 Task: Set the RGB component to extract to green.
Action: Mouse moved to (98, 11)
Screenshot: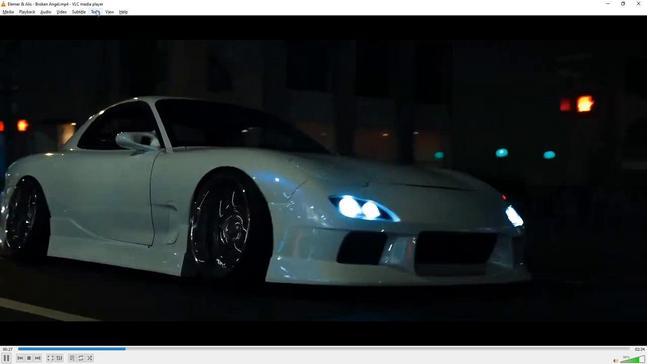 
Action: Mouse pressed left at (98, 11)
Screenshot: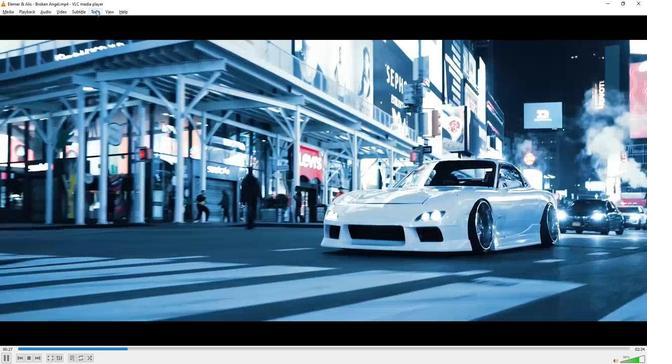 
Action: Mouse moved to (121, 90)
Screenshot: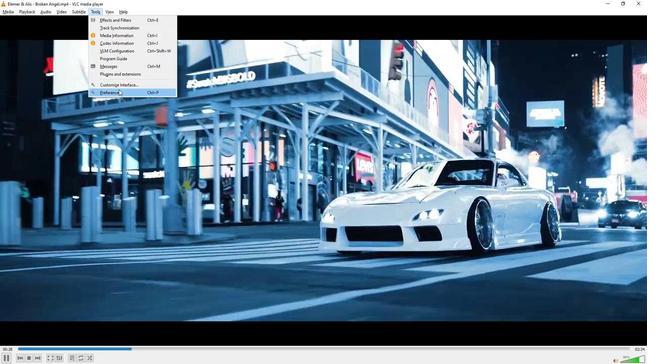 
Action: Mouse pressed left at (121, 90)
Screenshot: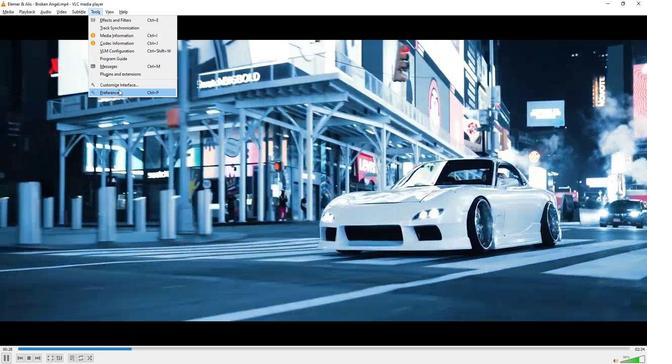 
Action: Mouse moved to (145, 287)
Screenshot: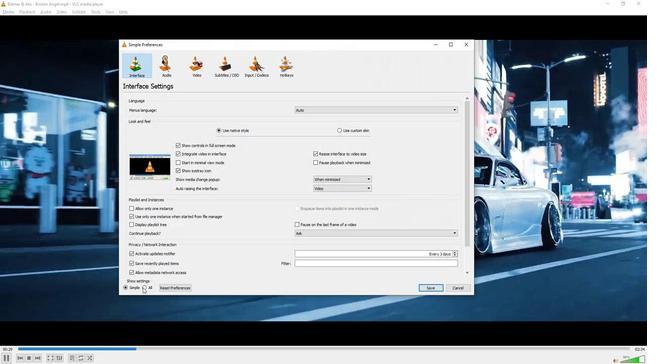 
Action: Mouse pressed left at (145, 287)
Screenshot: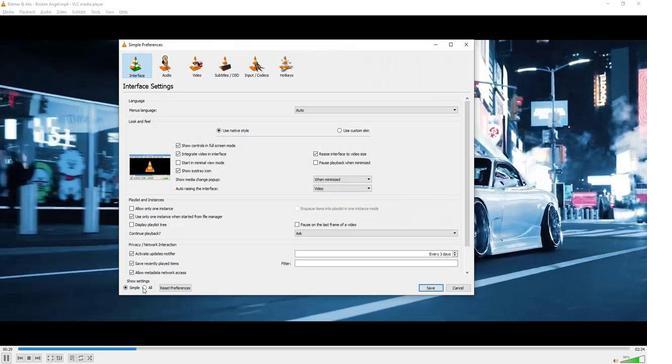 
Action: Mouse moved to (159, 227)
Screenshot: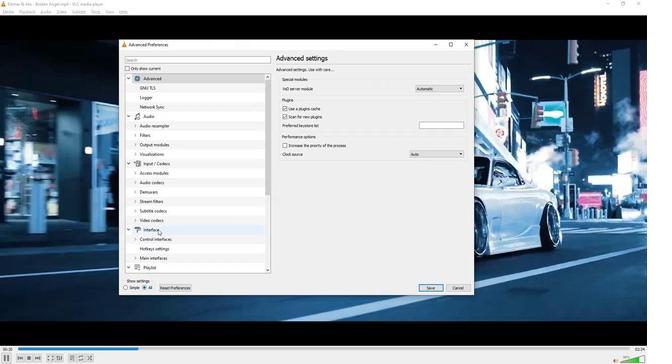 
Action: Mouse scrolled (159, 227) with delta (0, 0)
Screenshot: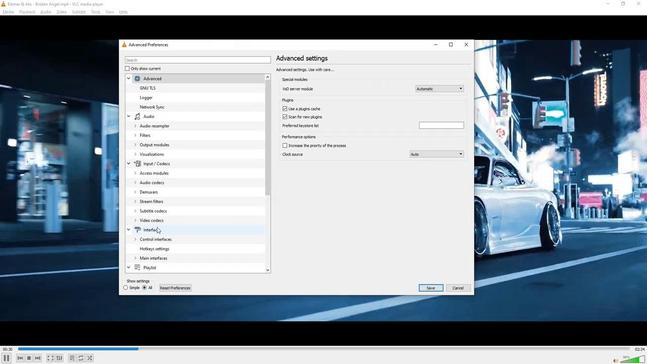 
Action: Mouse moved to (158, 227)
Screenshot: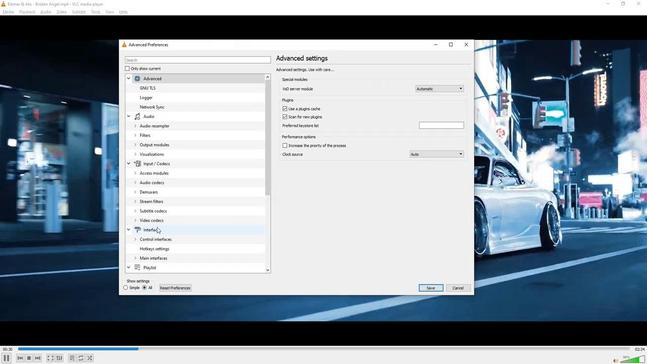 
Action: Mouse scrolled (158, 227) with delta (0, 0)
Screenshot: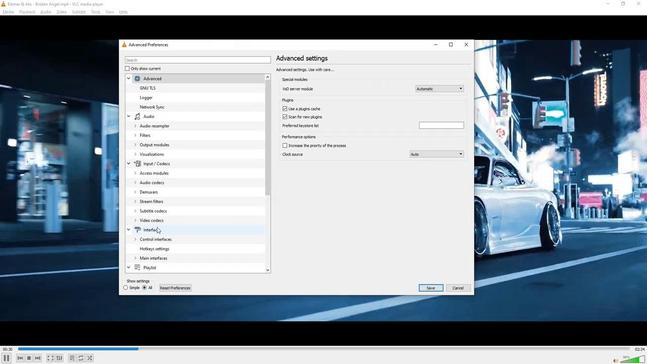 
Action: Mouse scrolled (158, 227) with delta (0, 0)
Screenshot: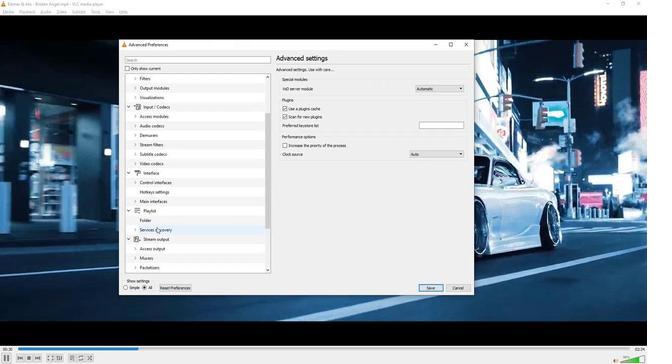 
Action: Mouse moved to (158, 227)
Screenshot: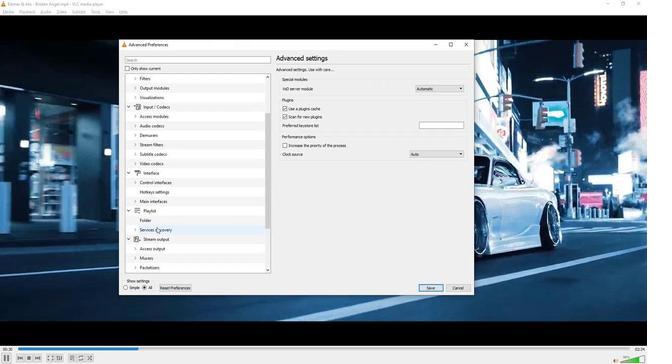 
Action: Mouse scrolled (158, 227) with delta (0, 0)
Screenshot: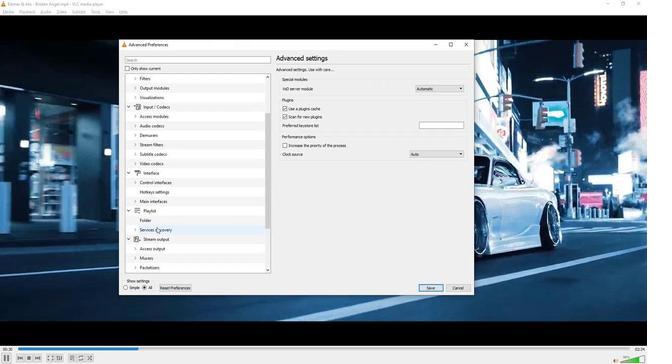 
Action: Mouse scrolled (158, 227) with delta (0, 0)
Screenshot: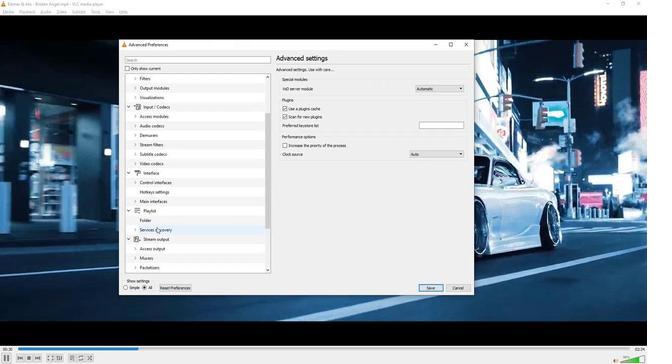 
Action: Mouse scrolled (158, 227) with delta (0, 0)
Screenshot: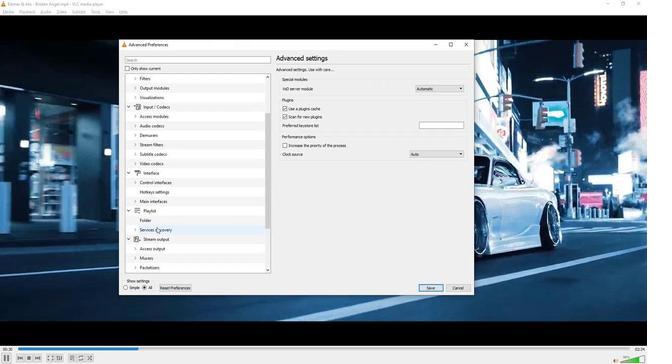 
Action: Mouse scrolled (158, 227) with delta (0, 0)
Screenshot: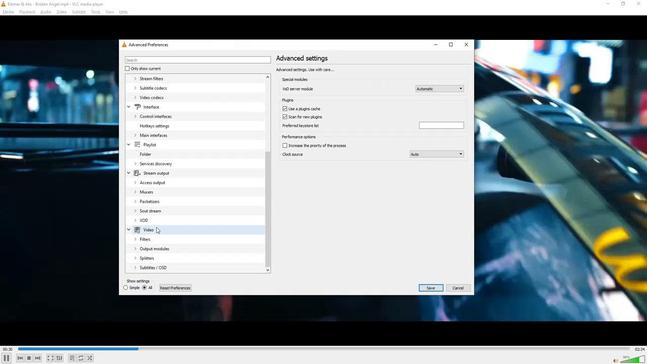 
Action: Mouse scrolled (158, 227) with delta (0, 0)
Screenshot: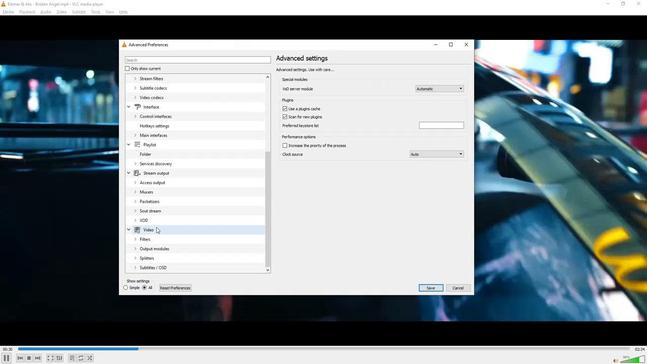 
Action: Mouse moved to (137, 239)
Screenshot: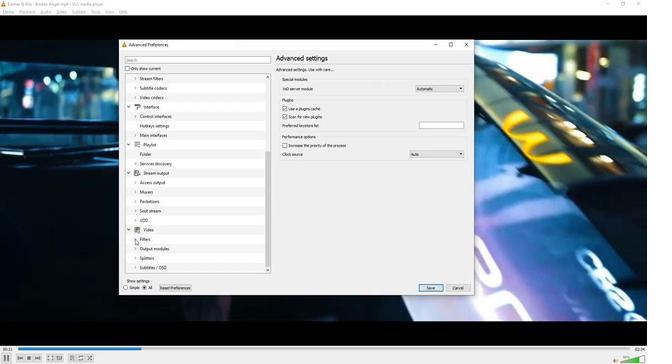 
Action: Mouse pressed left at (137, 239)
Screenshot: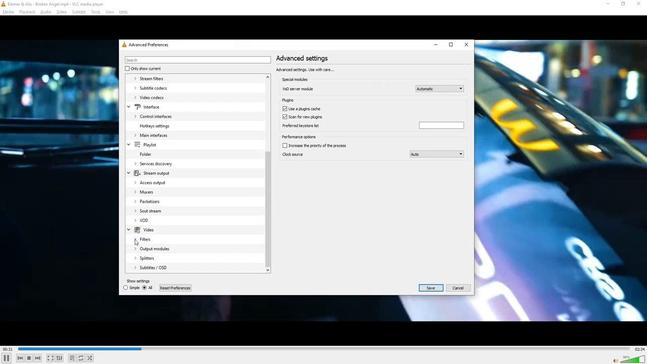 
Action: Mouse moved to (163, 225)
Screenshot: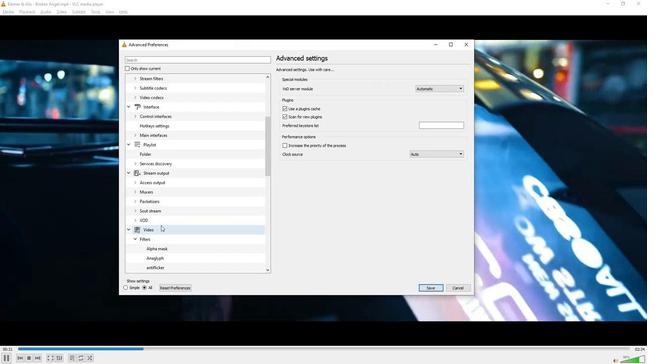
Action: Mouse scrolled (163, 225) with delta (0, 0)
Screenshot: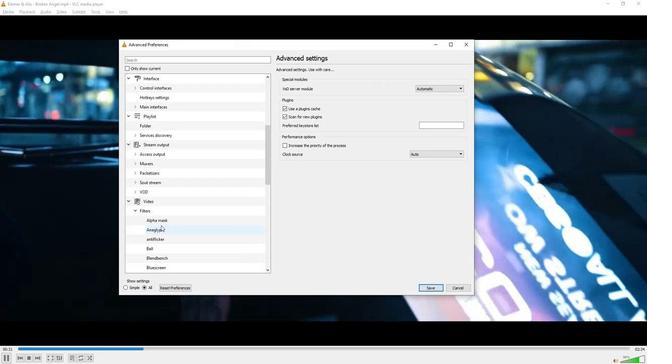
Action: Mouse scrolled (163, 225) with delta (0, 0)
Screenshot: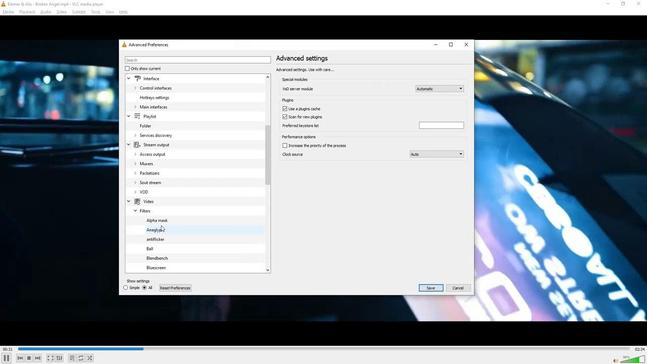 
Action: Mouse scrolled (163, 225) with delta (0, 0)
Screenshot: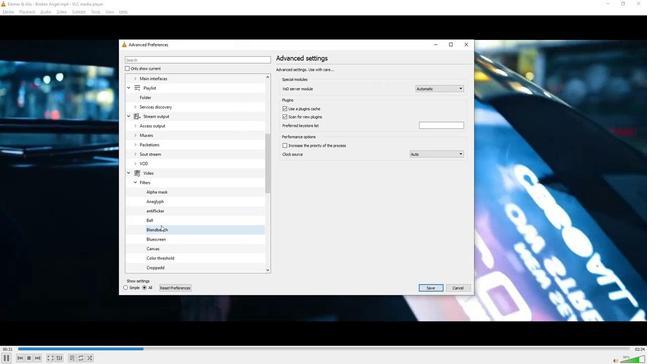 
Action: Mouse scrolled (163, 225) with delta (0, 0)
Screenshot: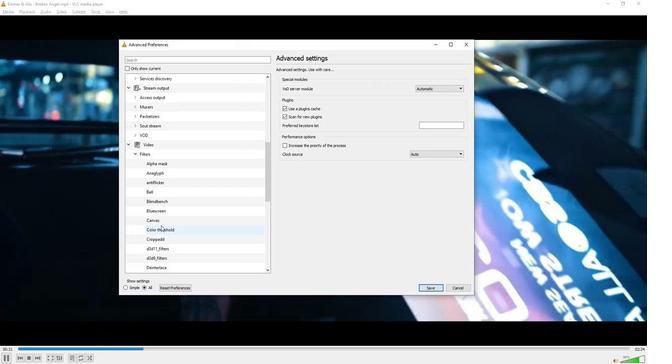 
Action: Mouse moved to (156, 257)
Screenshot: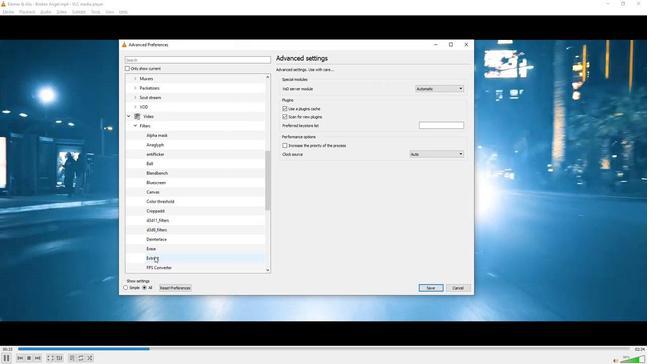 
Action: Mouse pressed left at (156, 257)
Screenshot: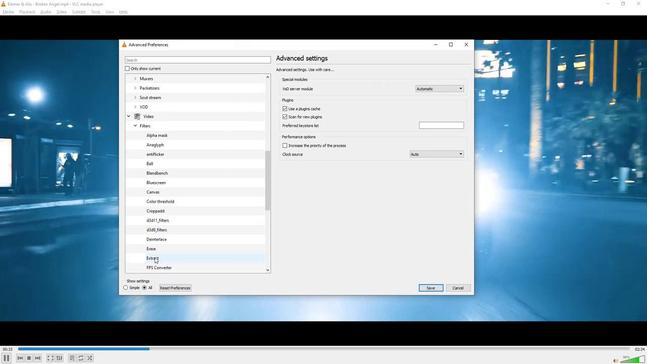 
Action: Mouse moved to (454, 82)
Screenshot: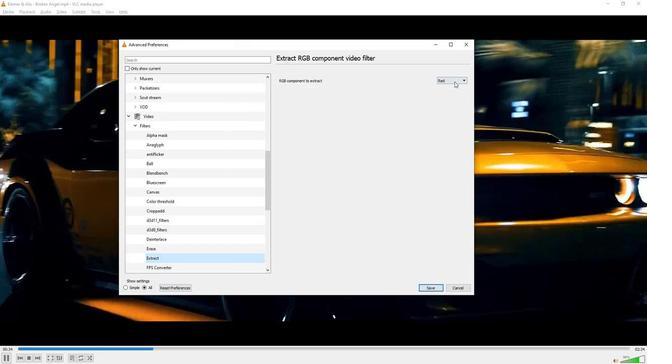 
Action: Mouse pressed left at (454, 82)
Screenshot: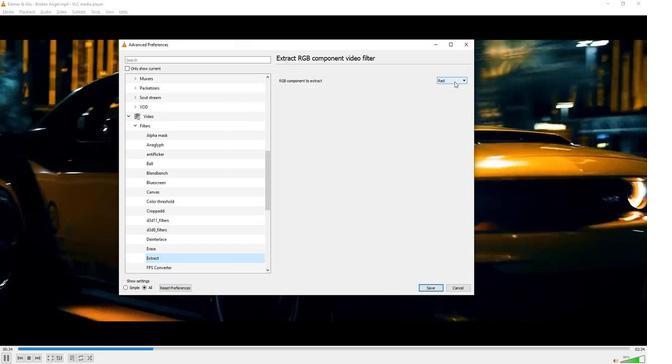 
Action: Mouse moved to (449, 90)
Screenshot: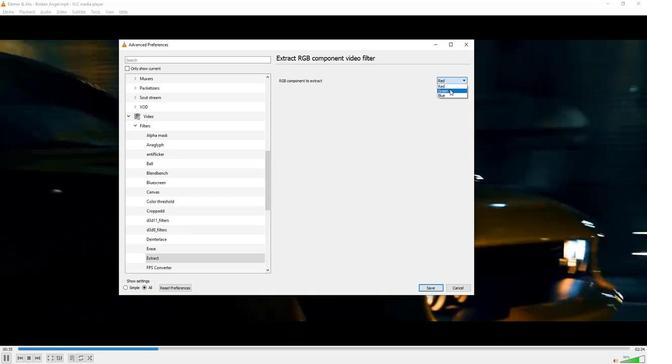 
Action: Mouse pressed left at (449, 90)
Screenshot: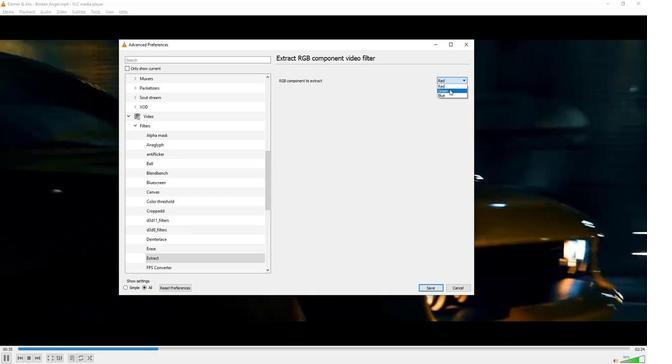 
Action: Mouse moved to (349, 163)
Screenshot: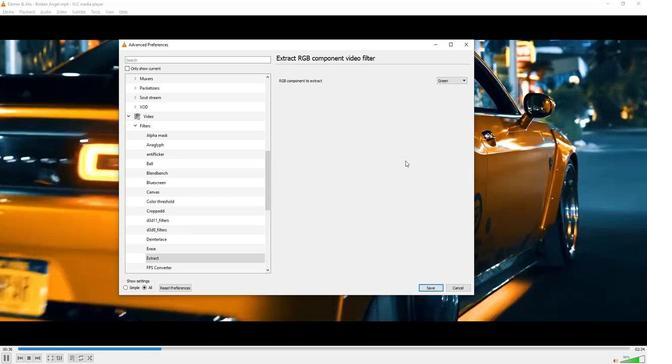 
